 Task: Create Card Card0000000135 in Board Board0000000034 in Workspace WS0000000012 in Trello. Create Card Card0000000136 in Board Board0000000034 in Workspace WS0000000012 in Trello. Create Card Card0000000137 in Board Board0000000035 in Workspace WS0000000012 in Trello. Create Card Card0000000138 in Board Board0000000035 in Workspace WS0000000012 in Trello. Create Card Card0000000139 in Board Board0000000035 in Workspace WS0000000012 in Trello
Action: Mouse moved to (376, 348)
Screenshot: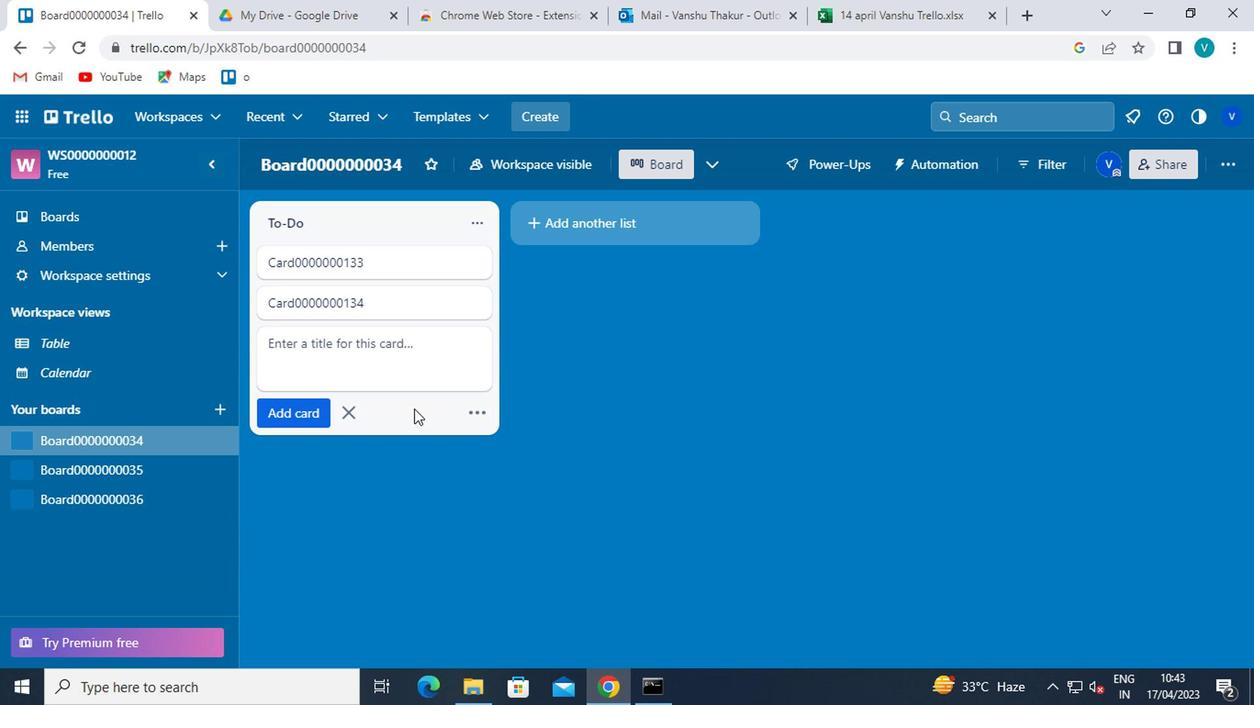 
Action: Mouse pressed left at (376, 348)
Screenshot: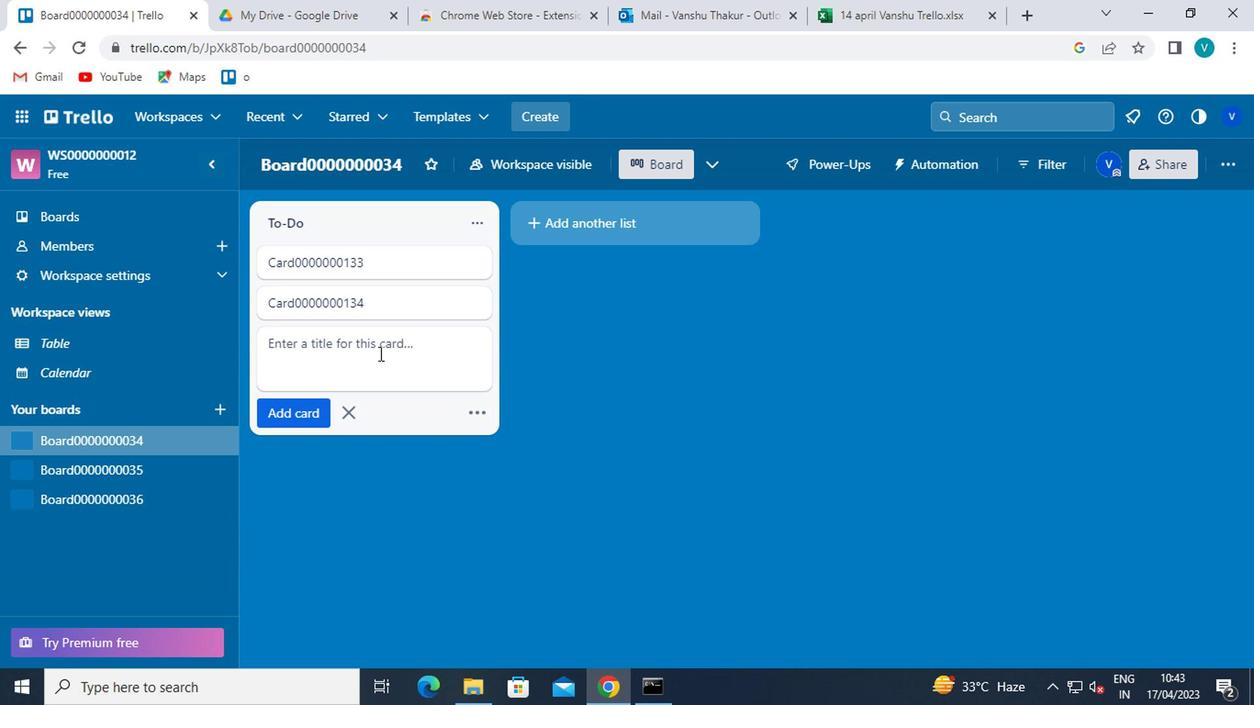 
Action: Key pressed <Key.shift>CARD0000000135<Key.enter><Key.shift>CARD0000000136
Screenshot: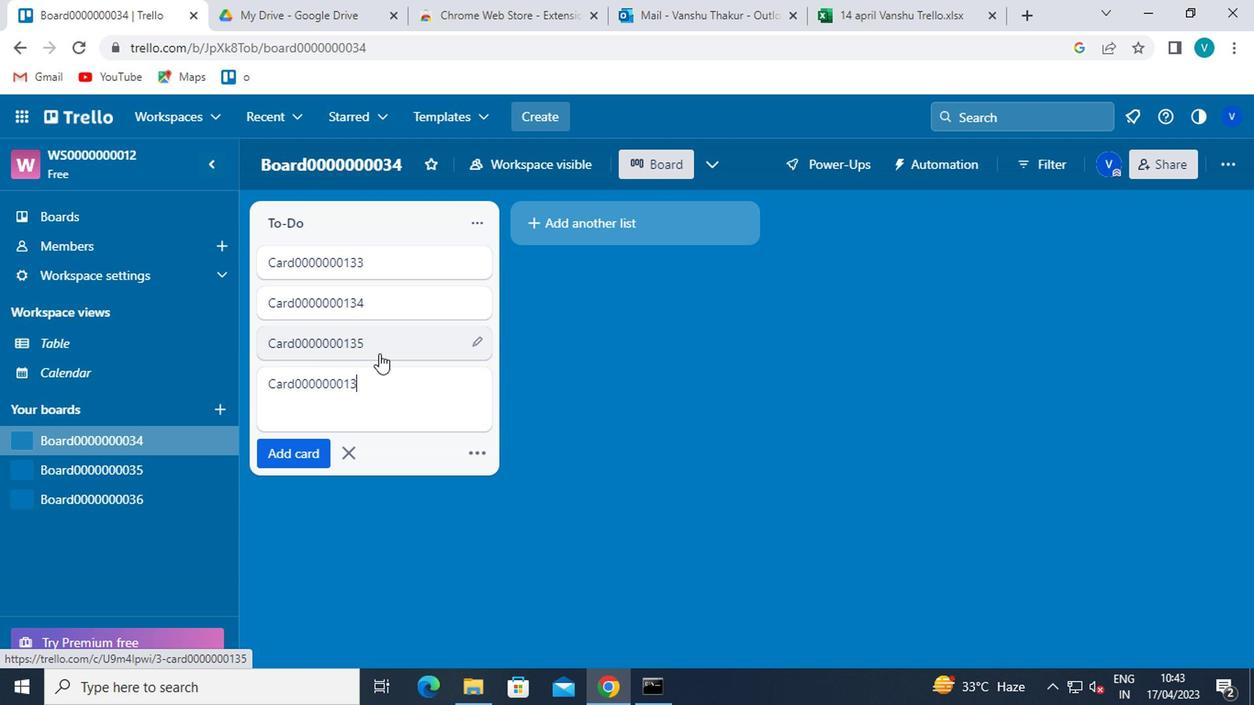
Action: Mouse moved to (113, 463)
Screenshot: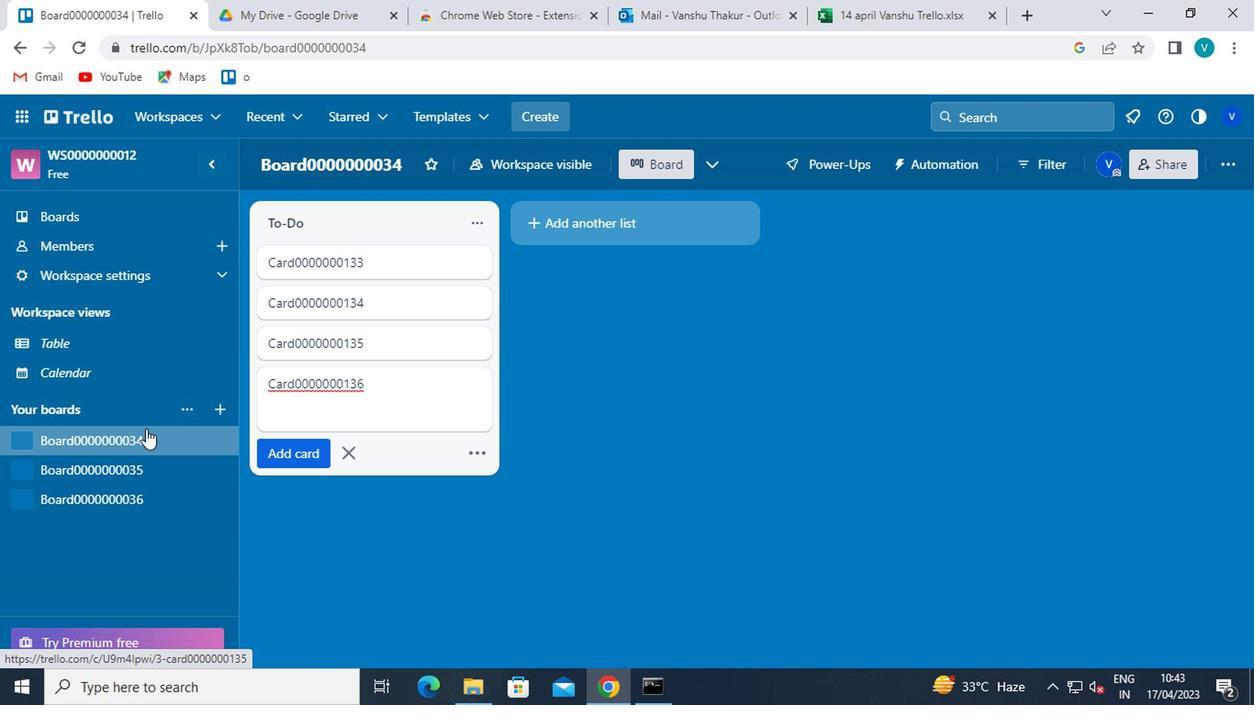 
Action: Mouse pressed left at (113, 463)
Screenshot: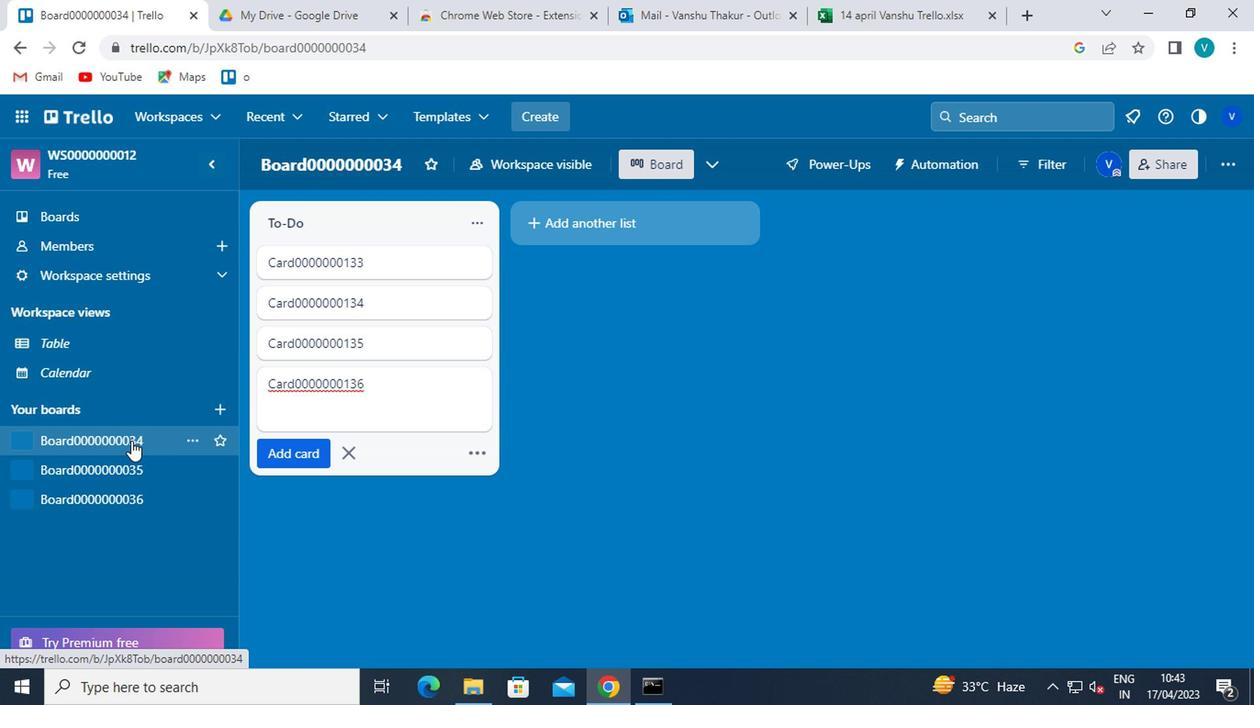 
Action: Mouse moved to (373, 248)
Screenshot: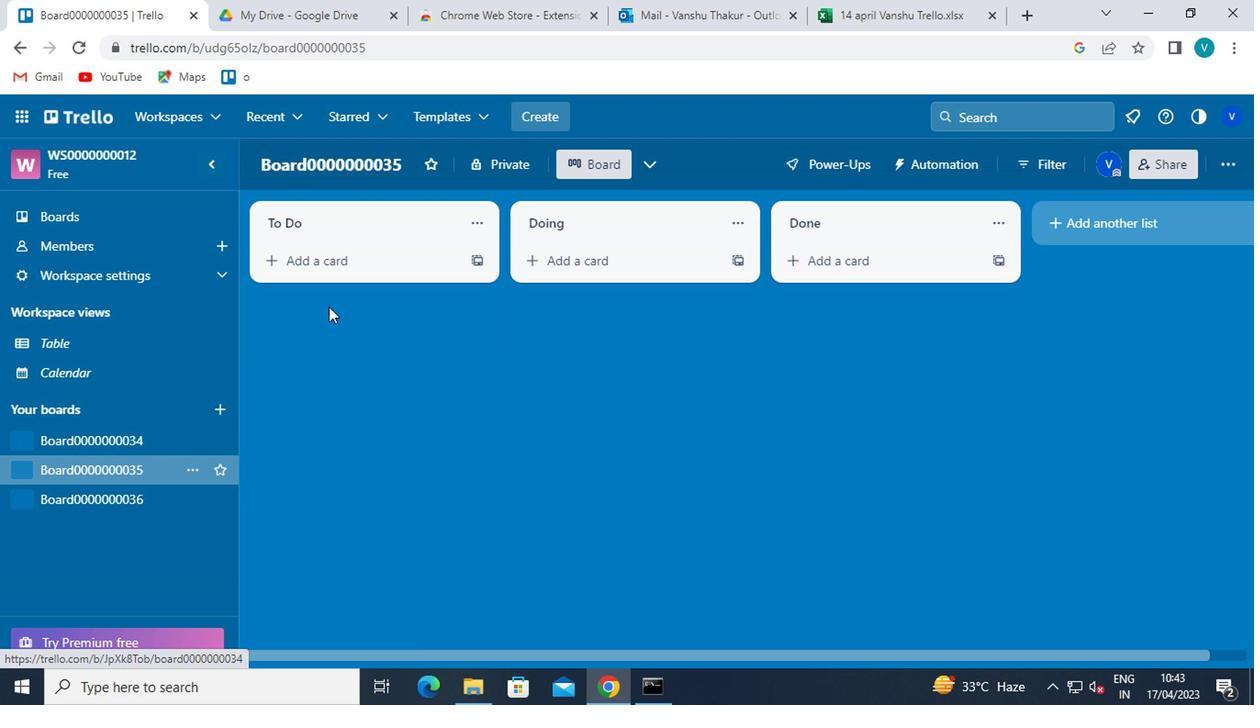 
Action: Mouse pressed left at (373, 248)
Screenshot: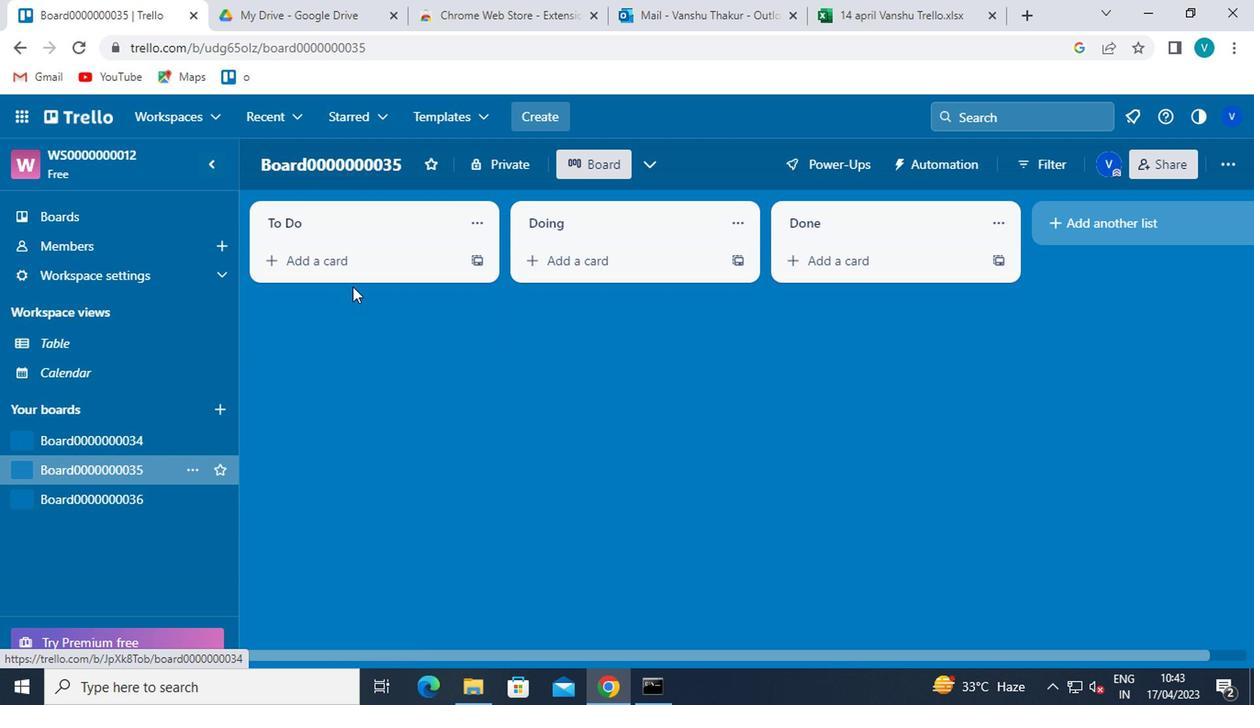 
Action: Key pressed <Key.shift>CARD0000000137<Key.enter><Key.shift>CARD0000000138<Key.enter><Key.shift>CARD0000000139<Key.enter>
Screenshot: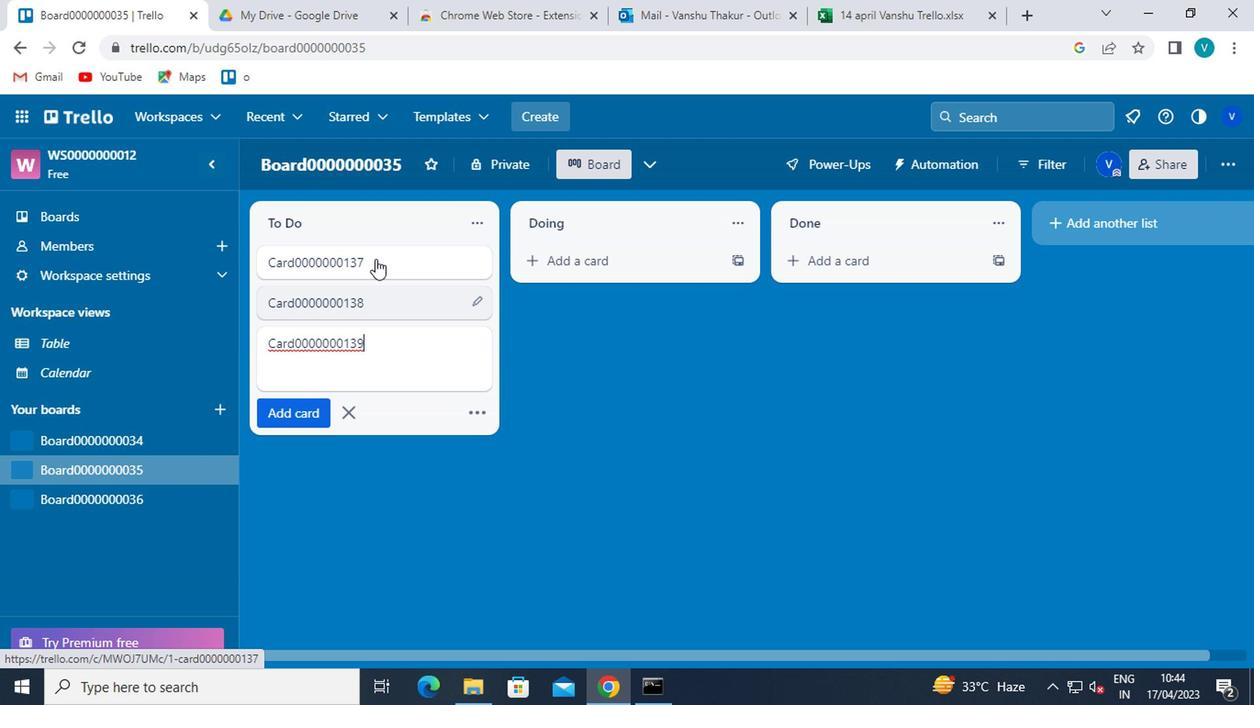 
